 Task: In Heading Arial with underline. Font size of heading  '18'Font style of data Calibri. Font size of data  9Alignment of headline & data Align center. Fill color in heading,  RedFont color of data Black Apply border in Data No BorderIn the sheet   Inspire Sales log book
Action: Mouse moved to (268, 194)
Screenshot: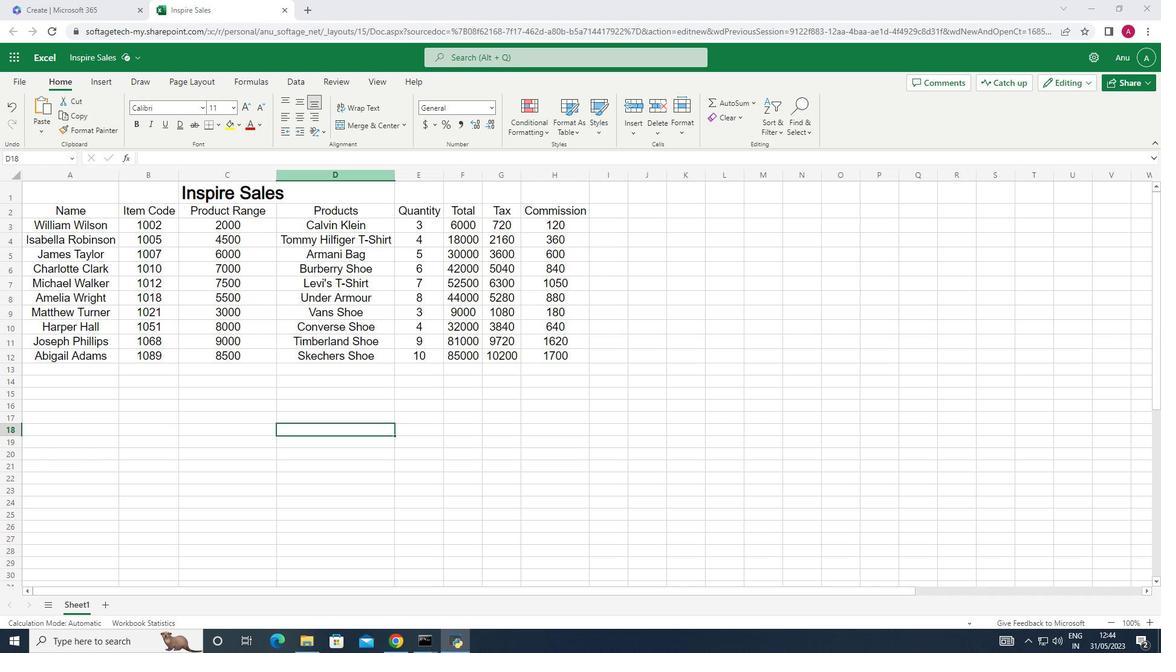 
Action: Mouse pressed left at (268, 194)
Screenshot: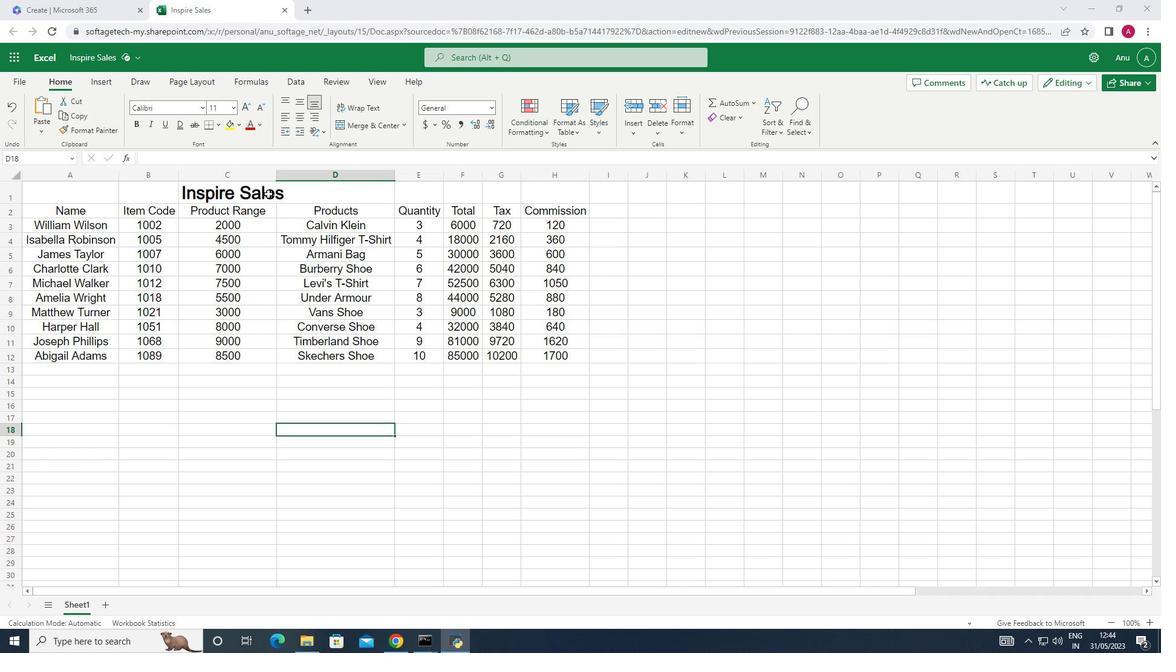 
Action: Mouse moved to (159, 122)
Screenshot: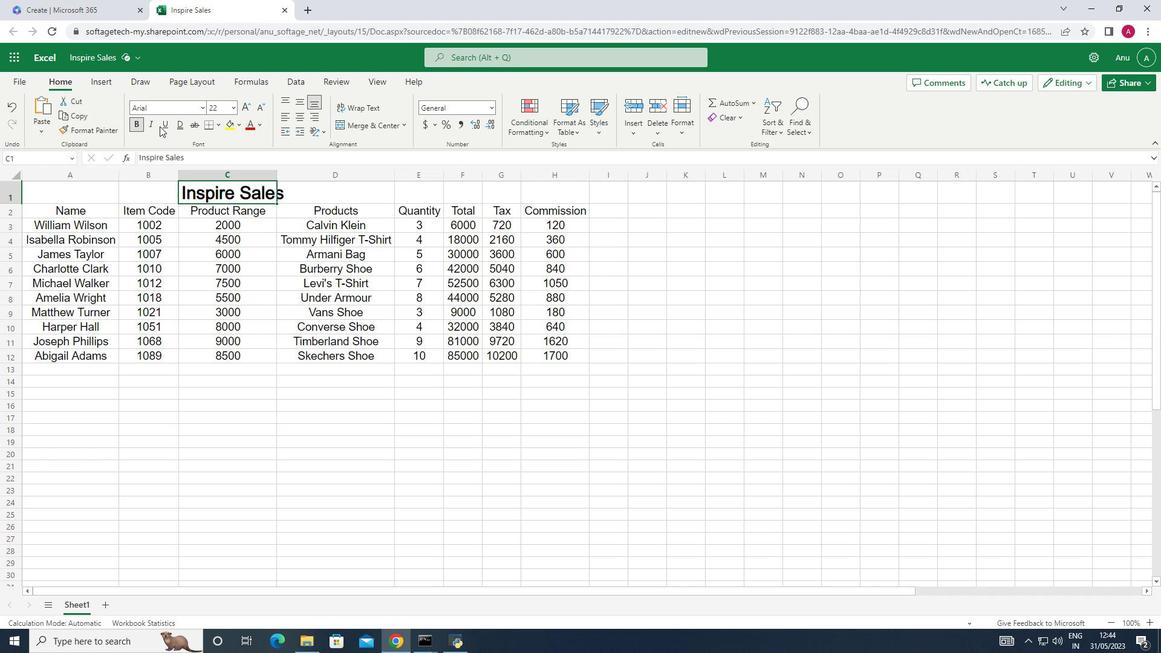 
Action: Mouse pressed left at (159, 122)
Screenshot: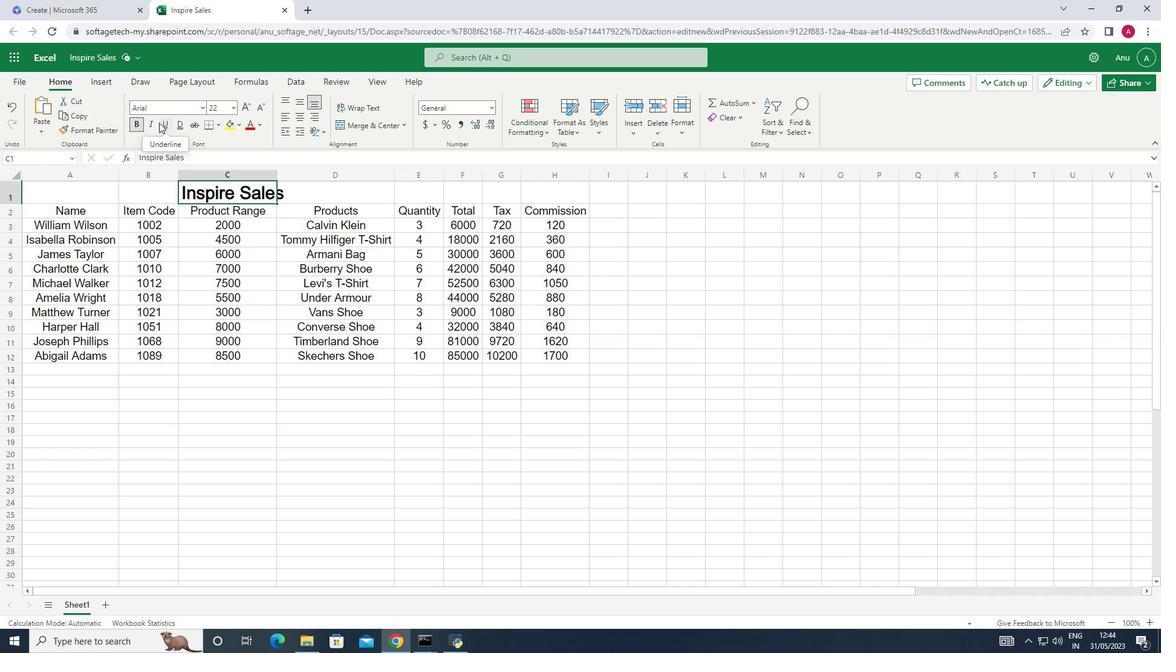 
Action: Mouse moved to (32, 211)
Screenshot: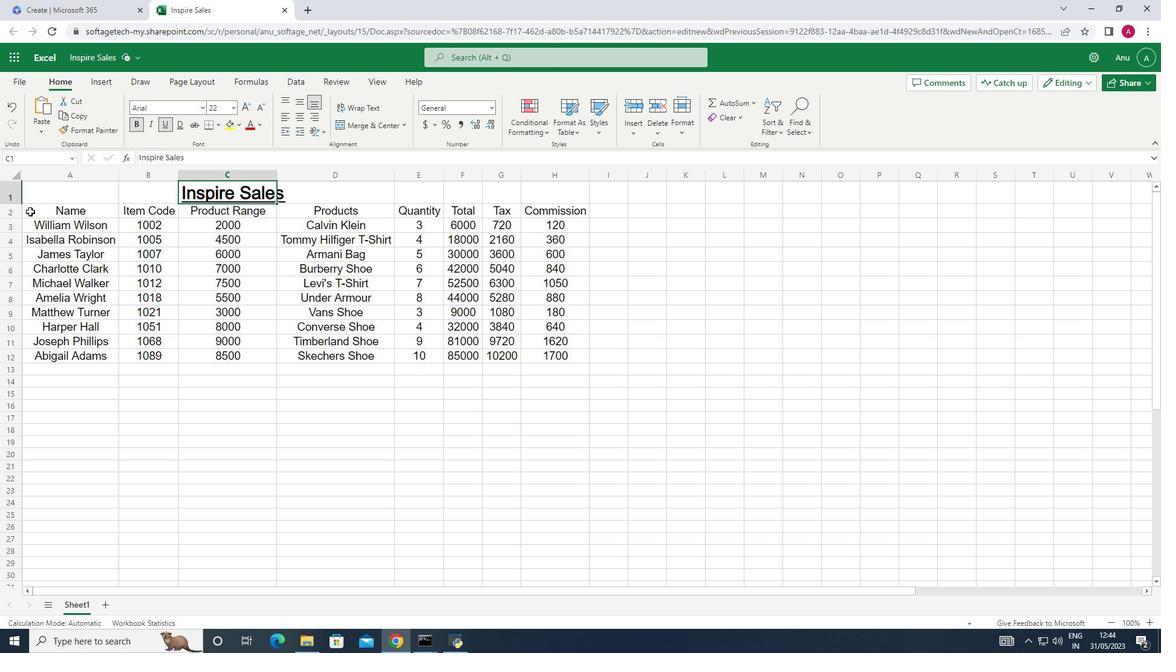 
Action: Mouse pressed left at (32, 211)
Screenshot: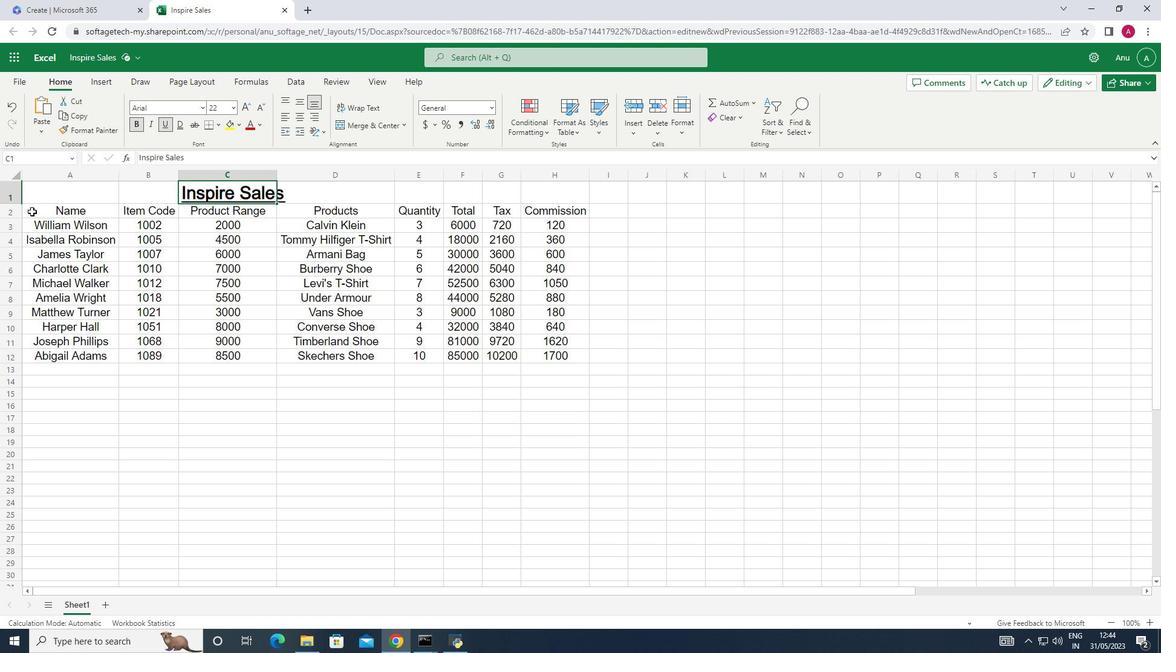 
Action: Mouse moved to (234, 105)
Screenshot: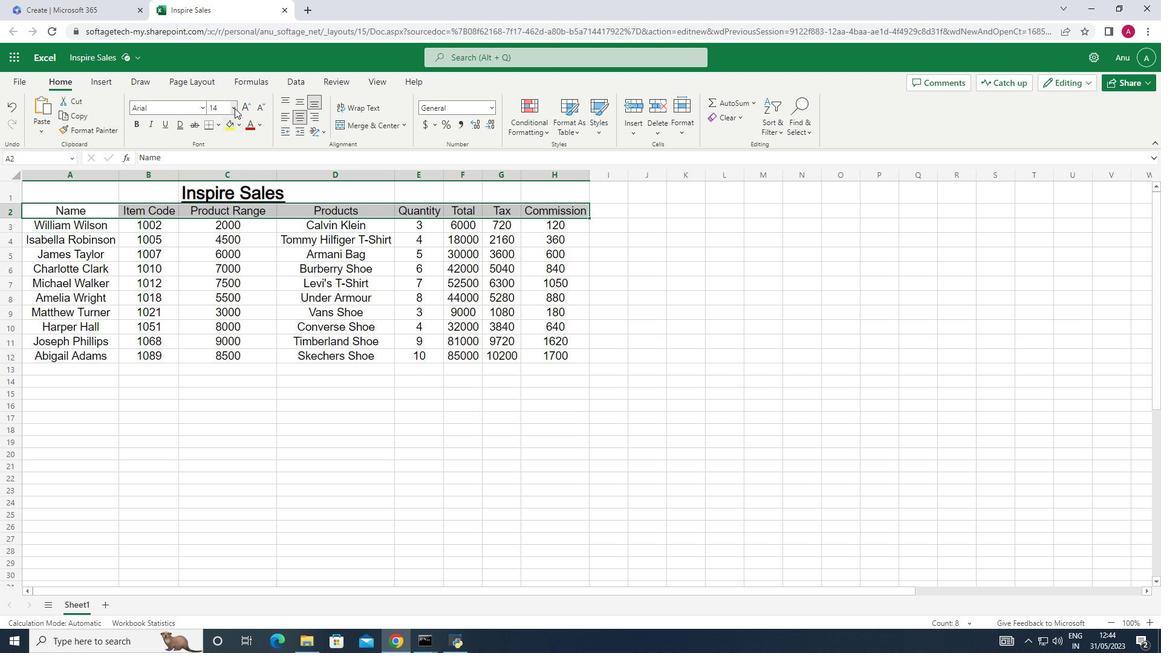 
Action: Mouse pressed left at (234, 105)
Screenshot: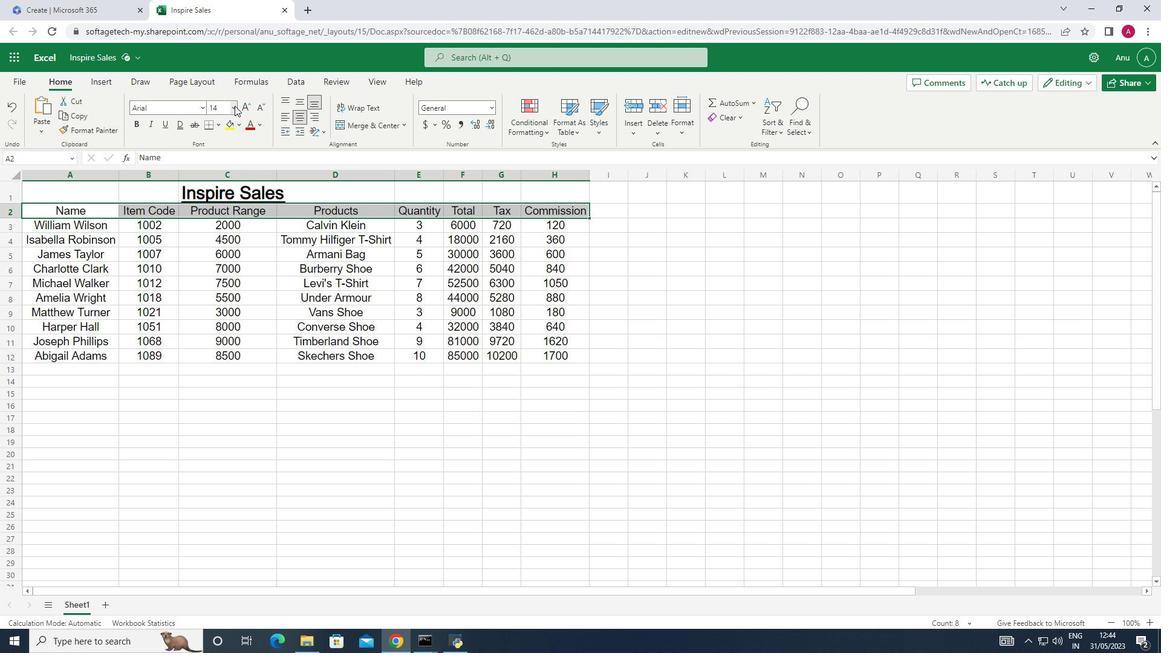 
Action: Mouse moved to (222, 238)
Screenshot: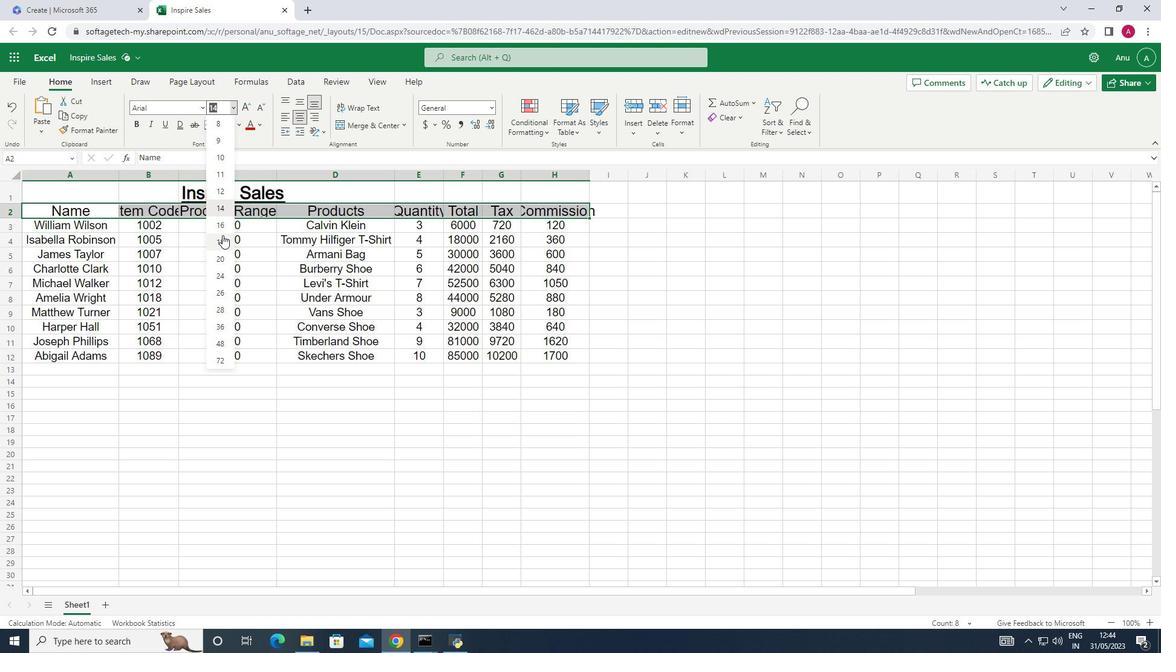 
Action: Mouse pressed left at (222, 238)
Screenshot: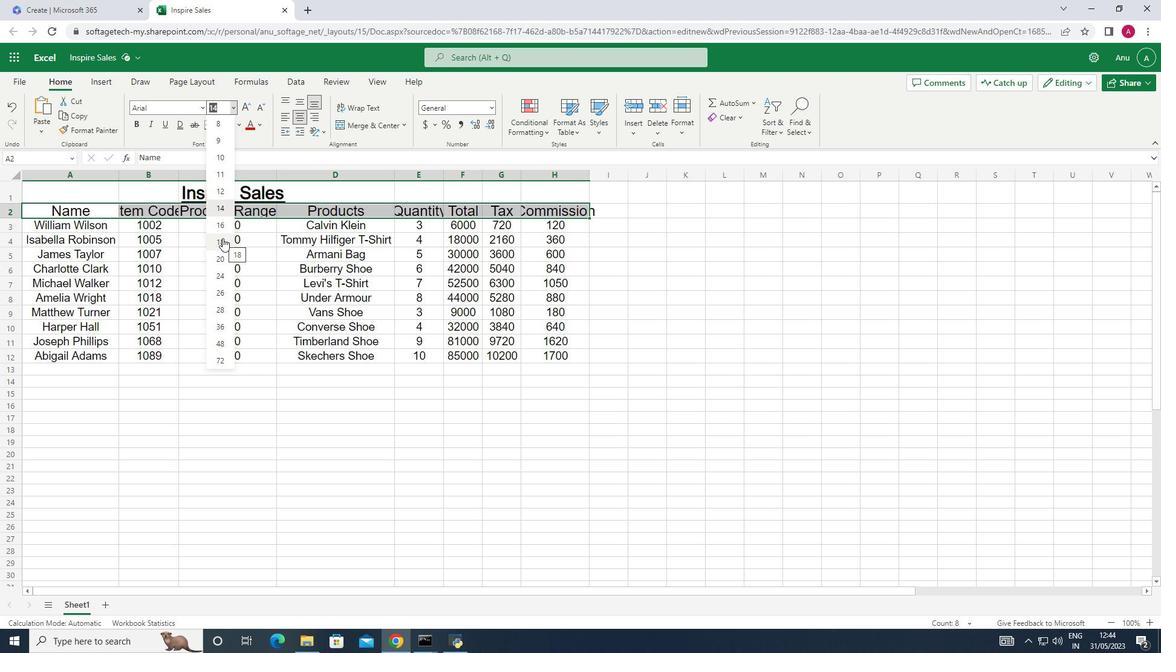 
Action: Mouse moved to (203, 106)
Screenshot: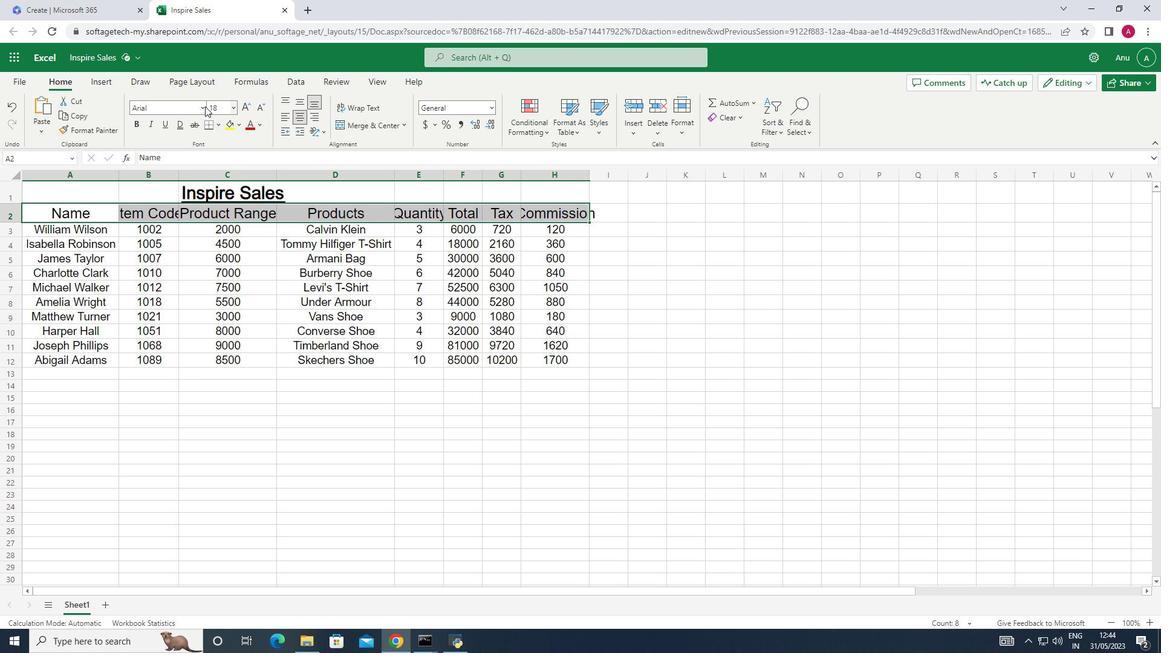 
Action: Mouse pressed left at (203, 106)
Screenshot: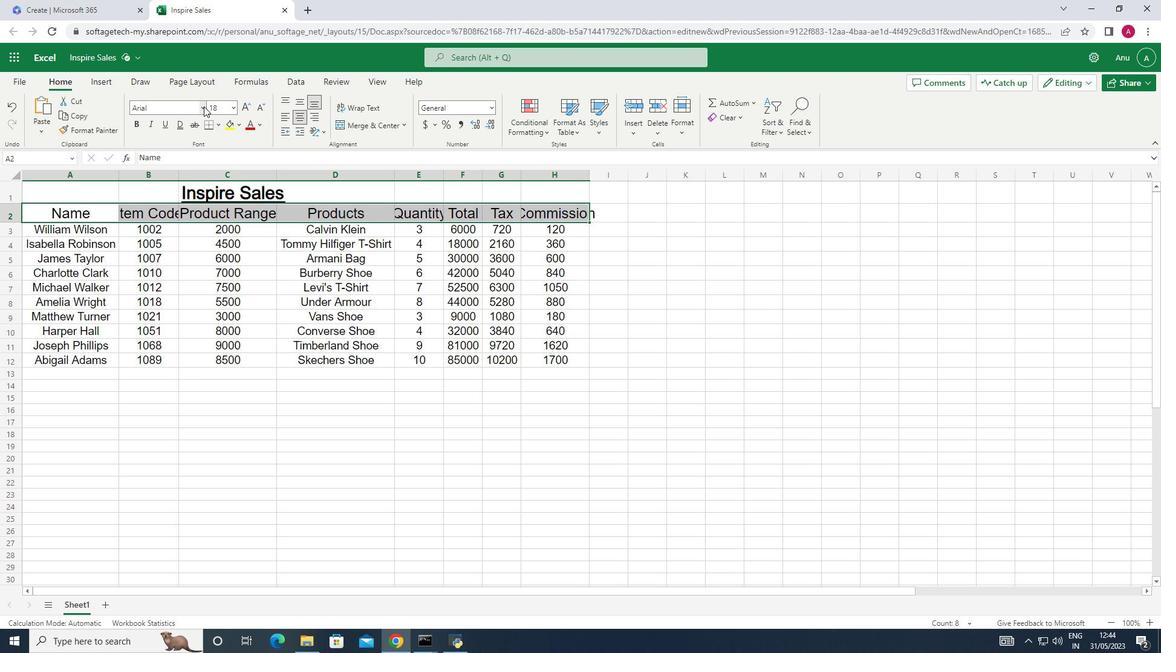 
Action: Mouse moved to (167, 221)
Screenshot: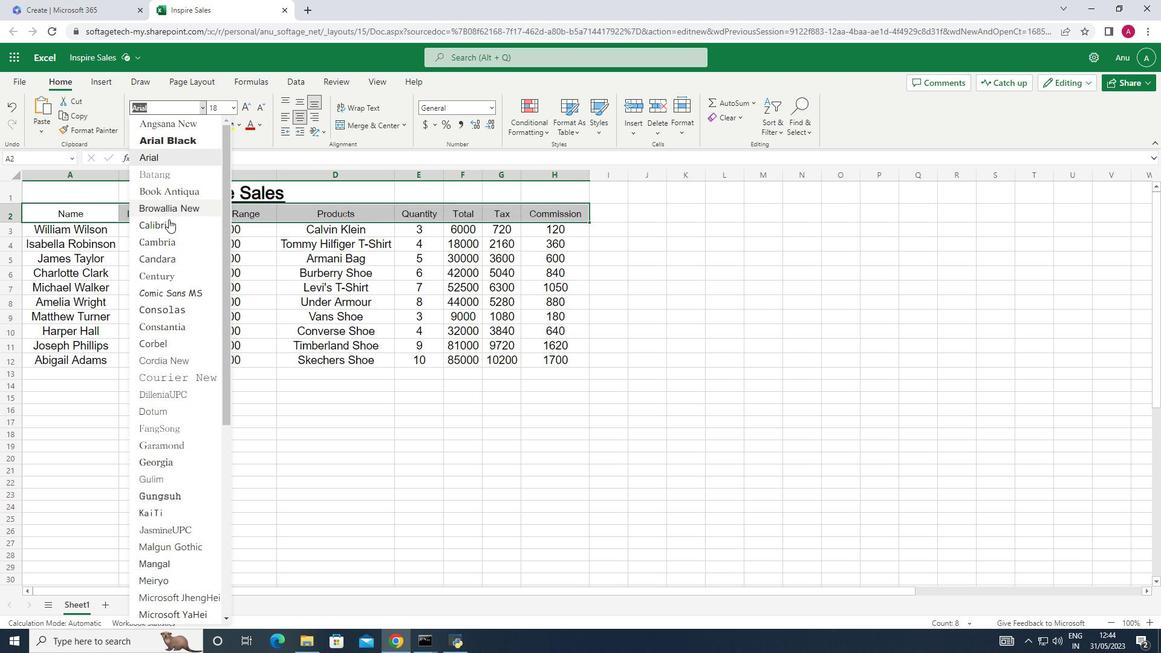 
Action: Mouse pressed left at (167, 221)
Screenshot: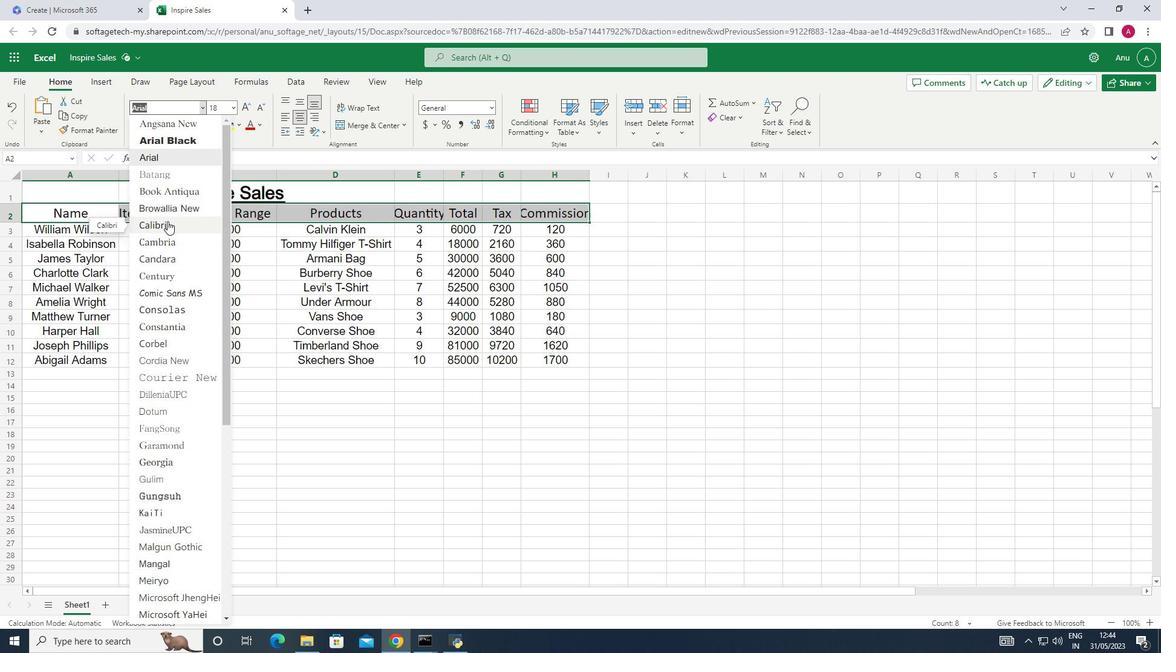 
Action: Mouse moved to (55, 228)
Screenshot: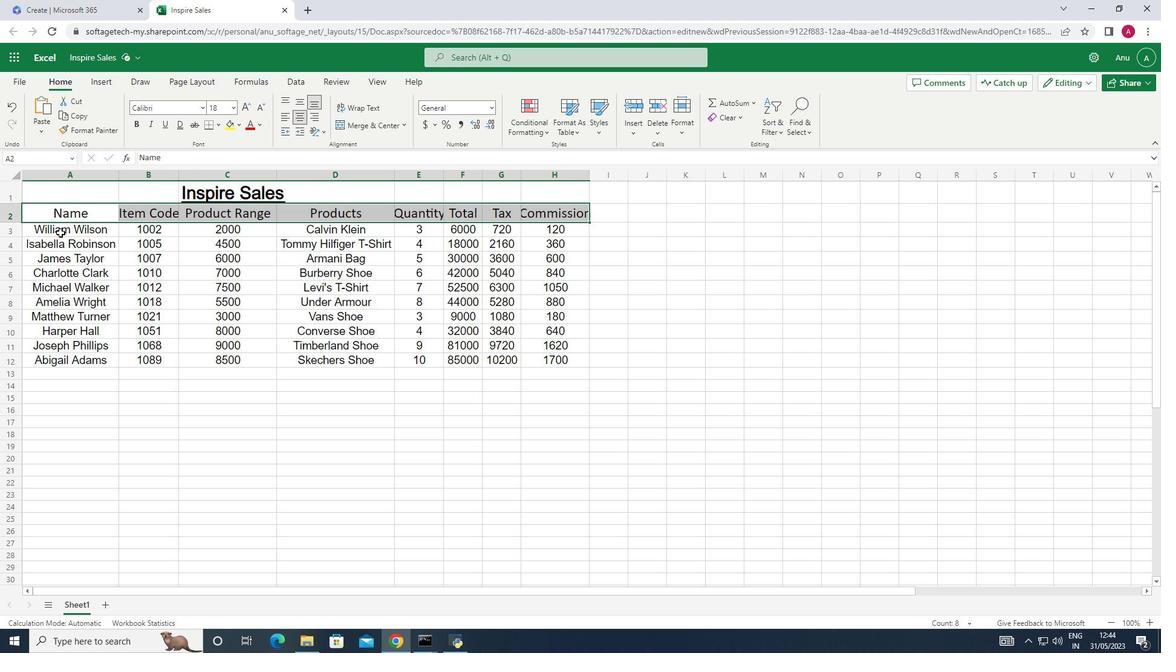 
Action: Mouse pressed left at (55, 228)
Screenshot: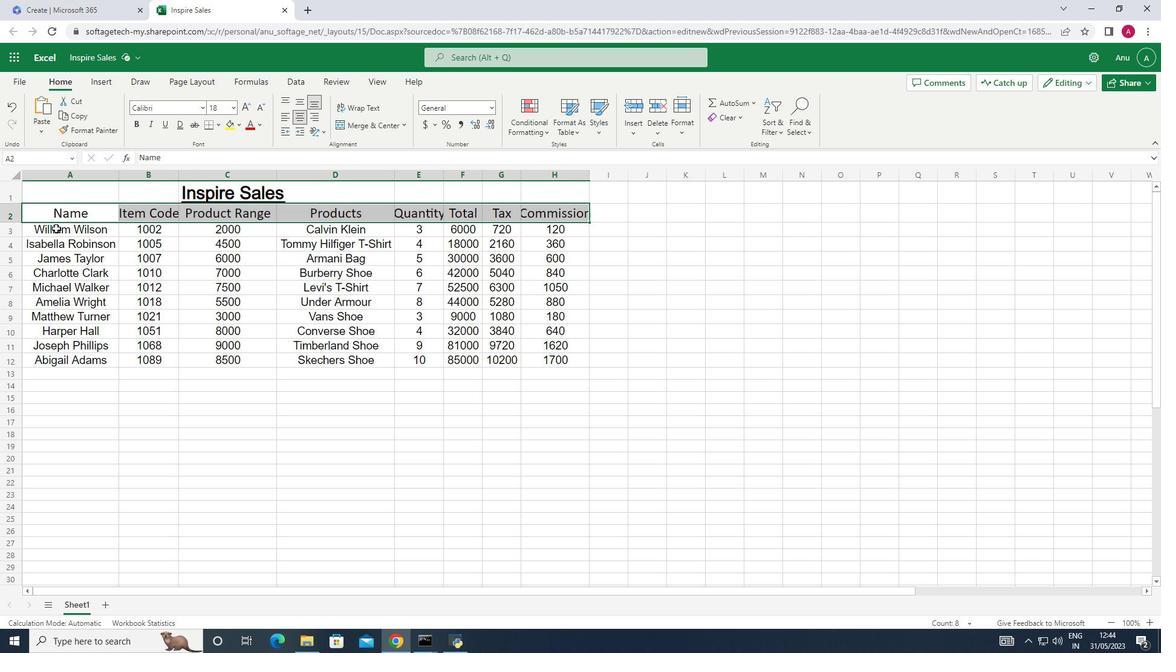 
Action: Mouse moved to (233, 105)
Screenshot: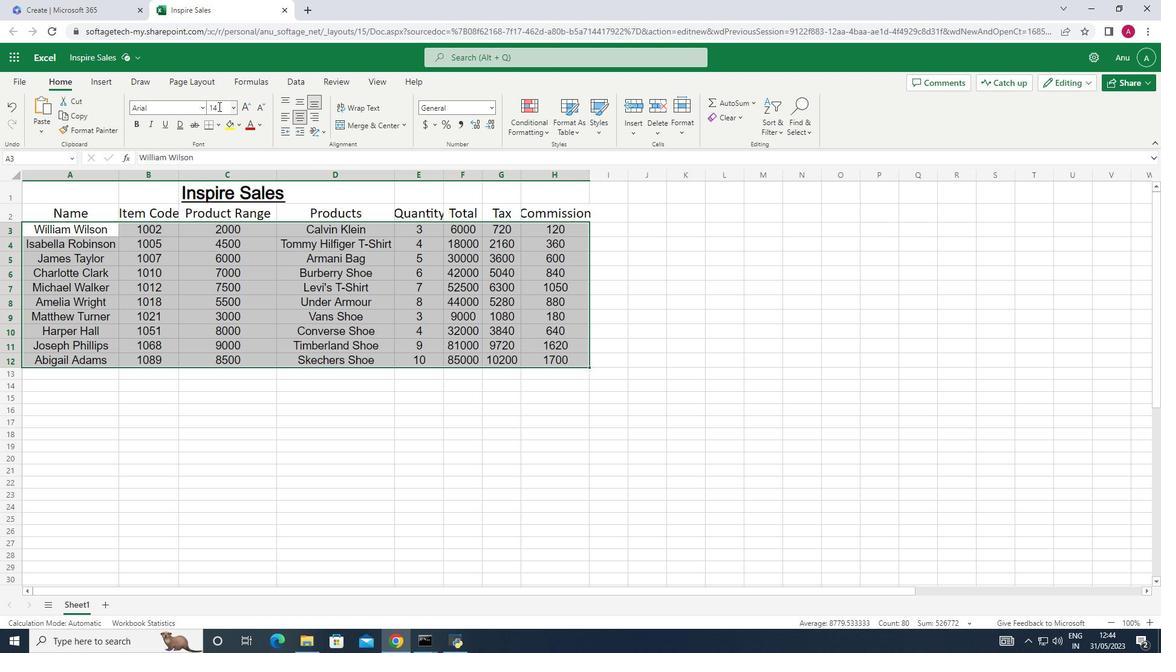 
Action: Mouse pressed left at (233, 105)
Screenshot: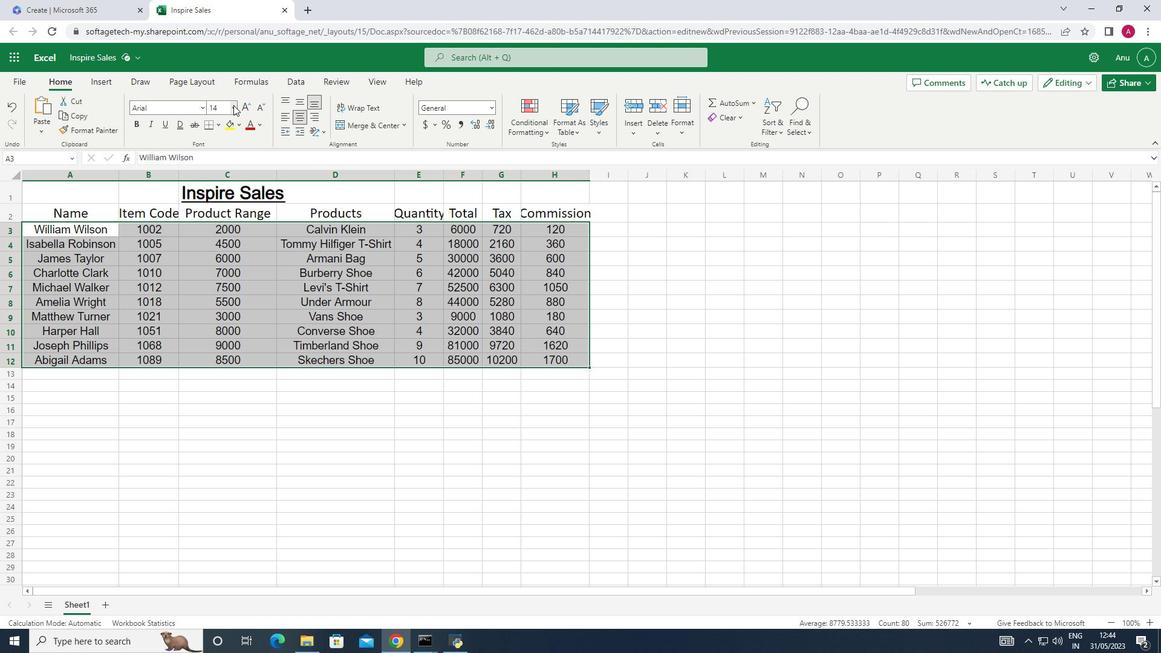 
Action: Mouse moved to (220, 143)
Screenshot: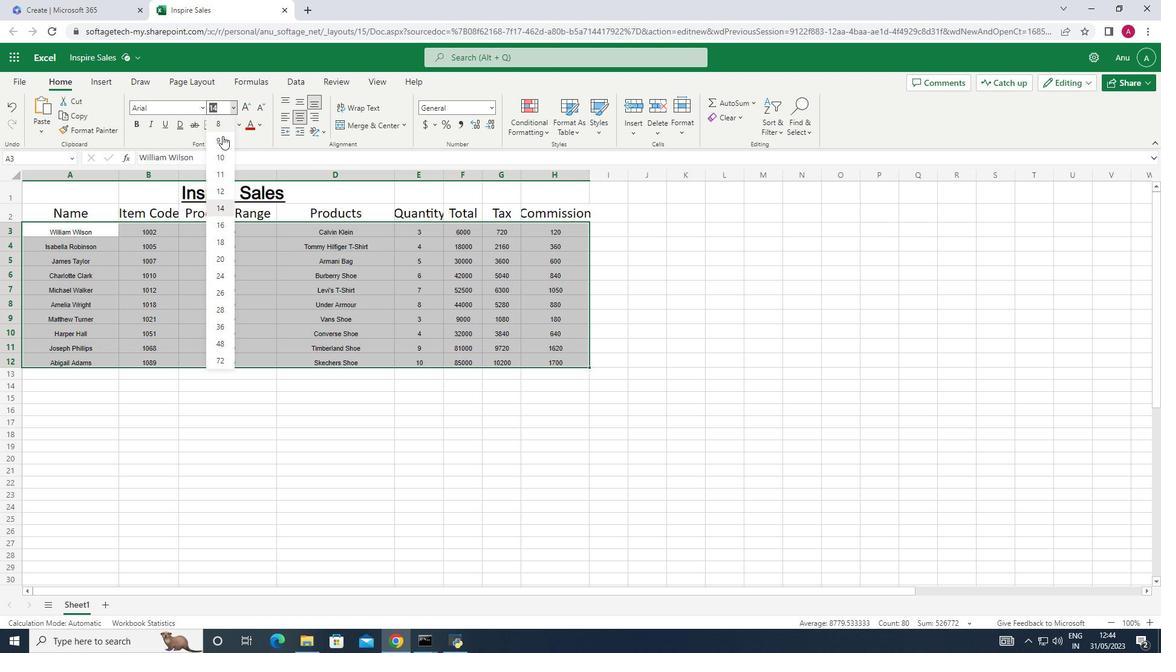 
Action: Mouse pressed left at (220, 143)
Screenshot: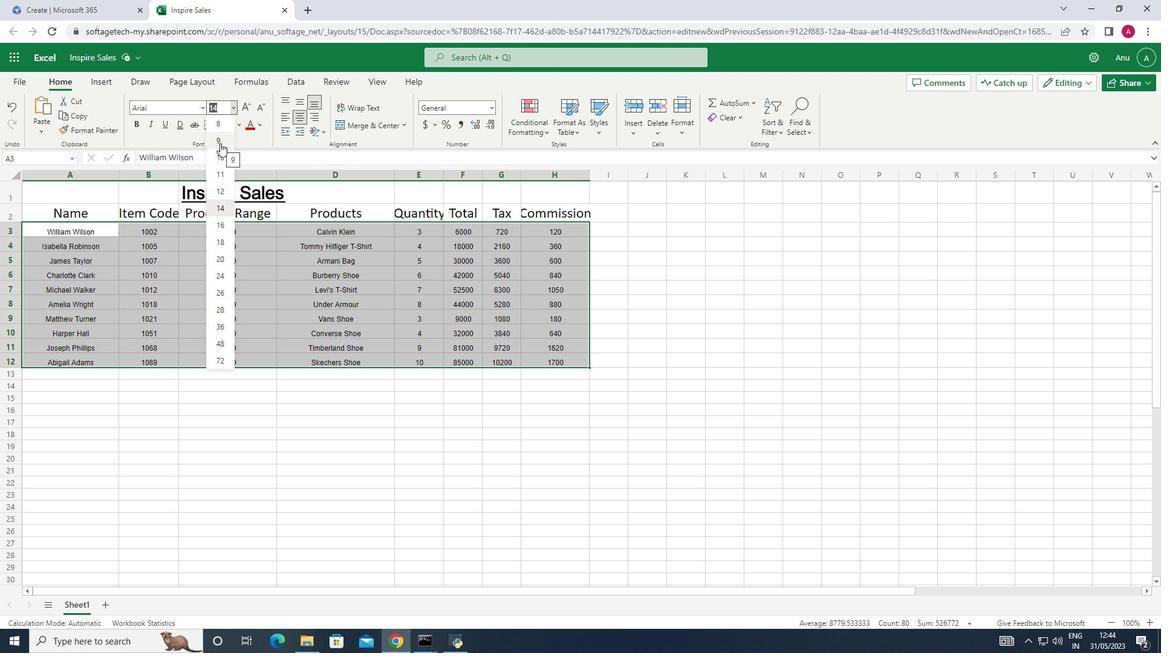 
Action: Mouse moved to (300, 115)
Screenshot: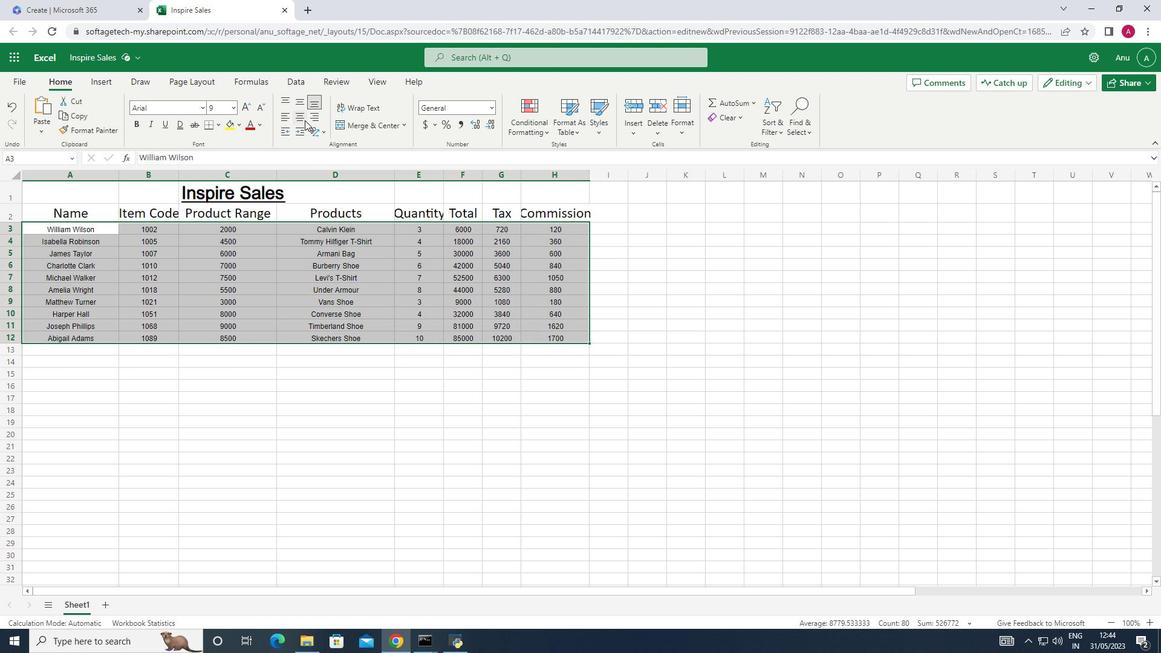 
Action: Mouse pressed left at (300, 115)
Screenshot: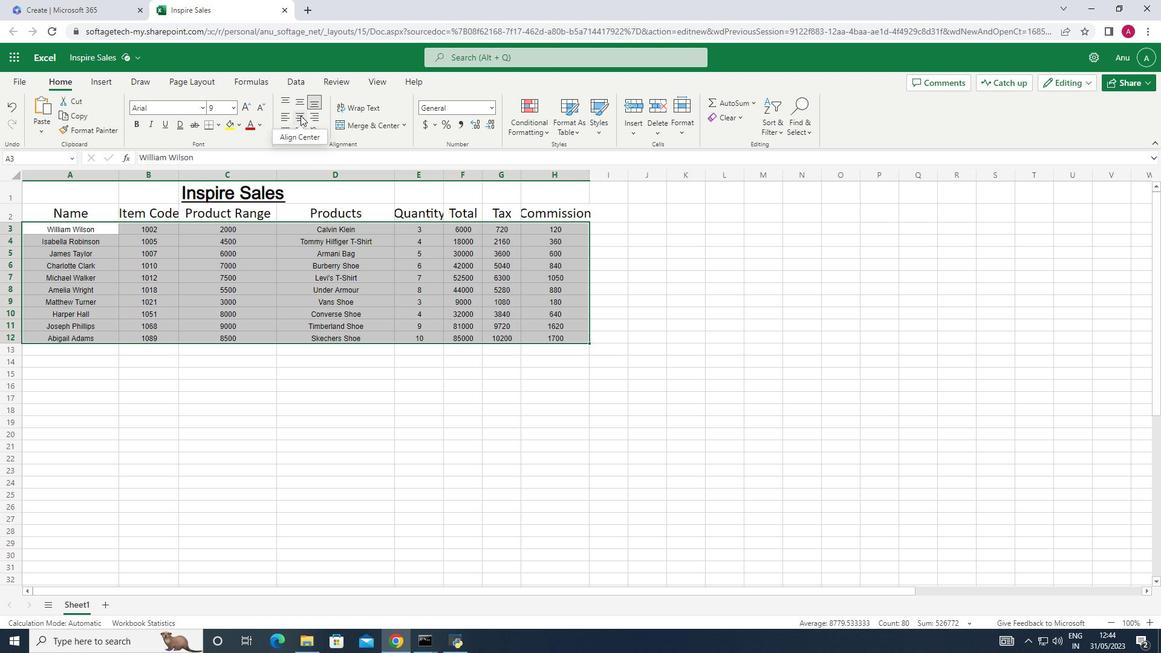 
Action: Mouse pressed left at (300, 115)
Screenshot: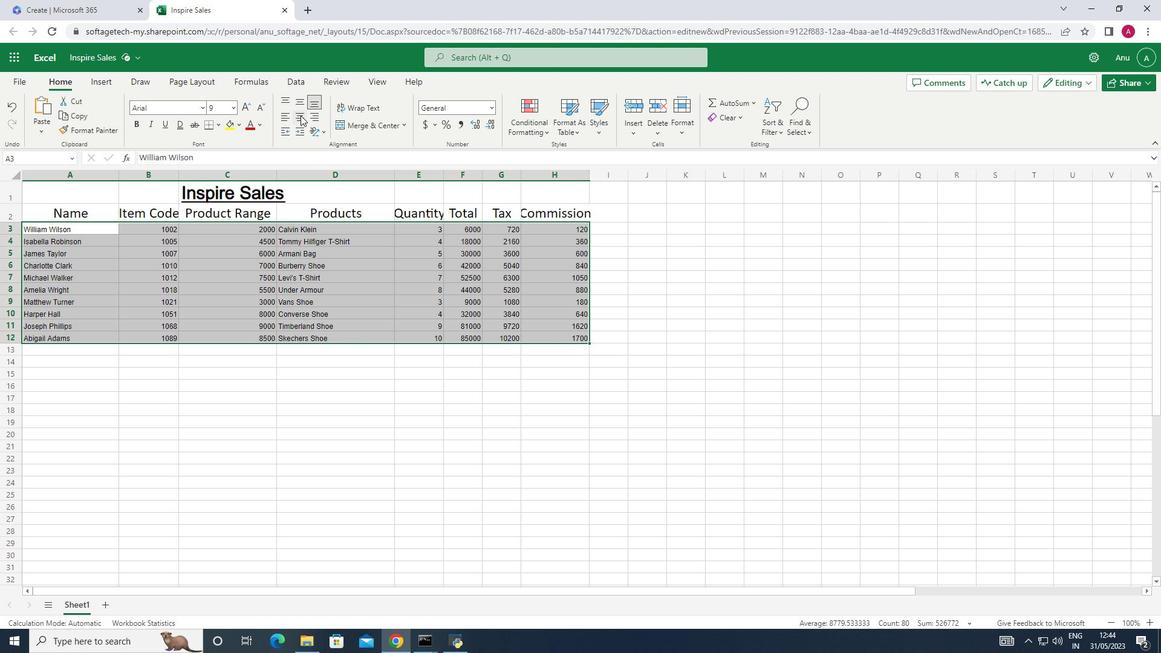 
Action: Mouse moved to (100, 211)
Screenshot: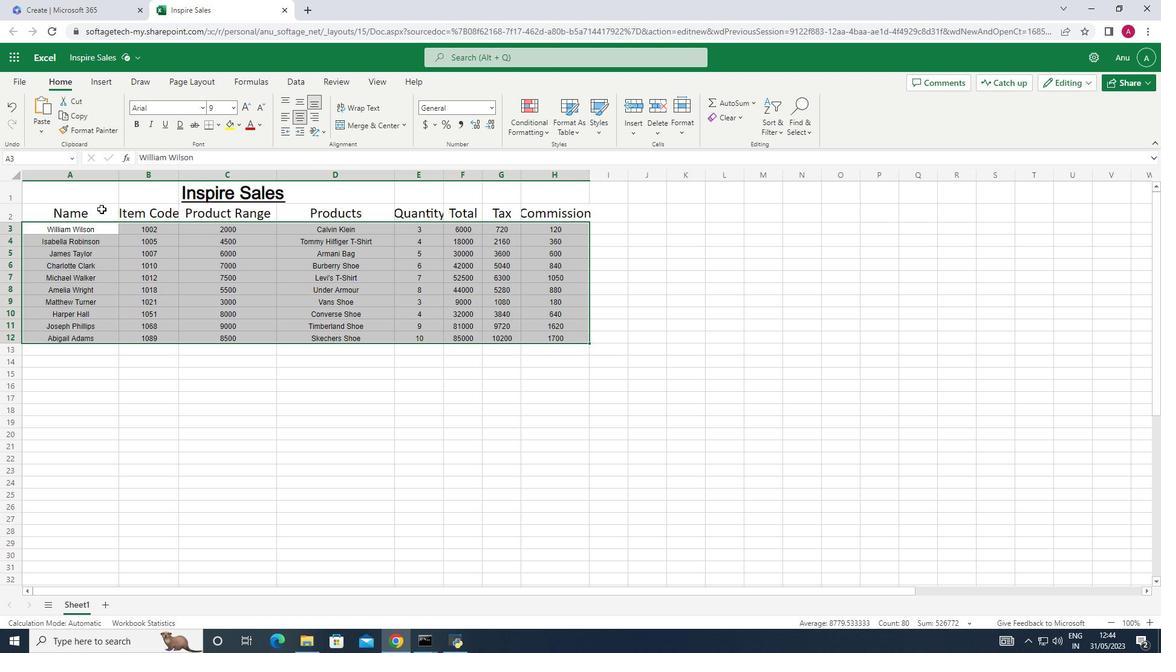 
Action: Mouse pressed left at (100, 211)
Screenshot: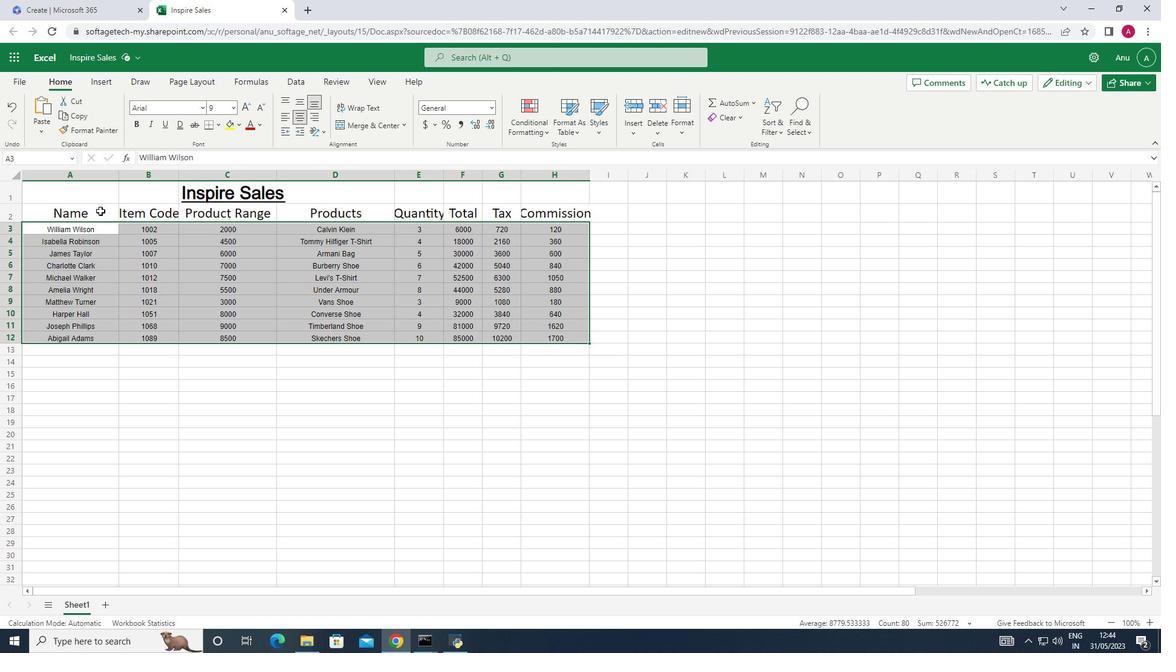 
Action: Mouse moved to (251, 125)
Screenshot: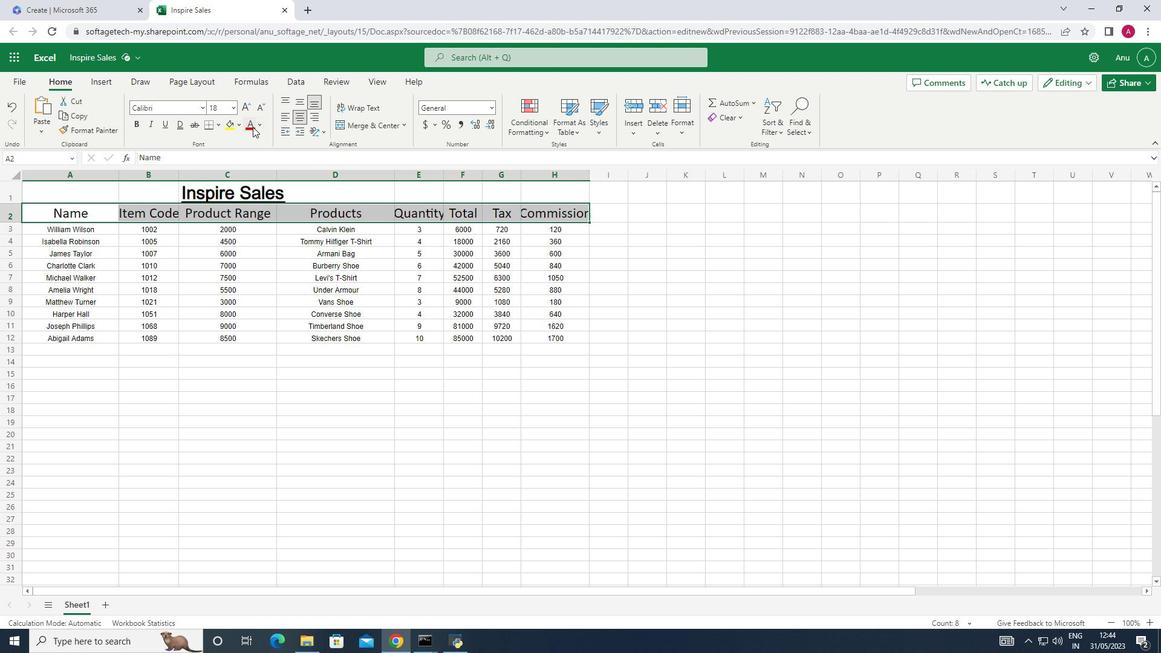 
Action: Mouse pressed left at (251, 125)
Screenshot: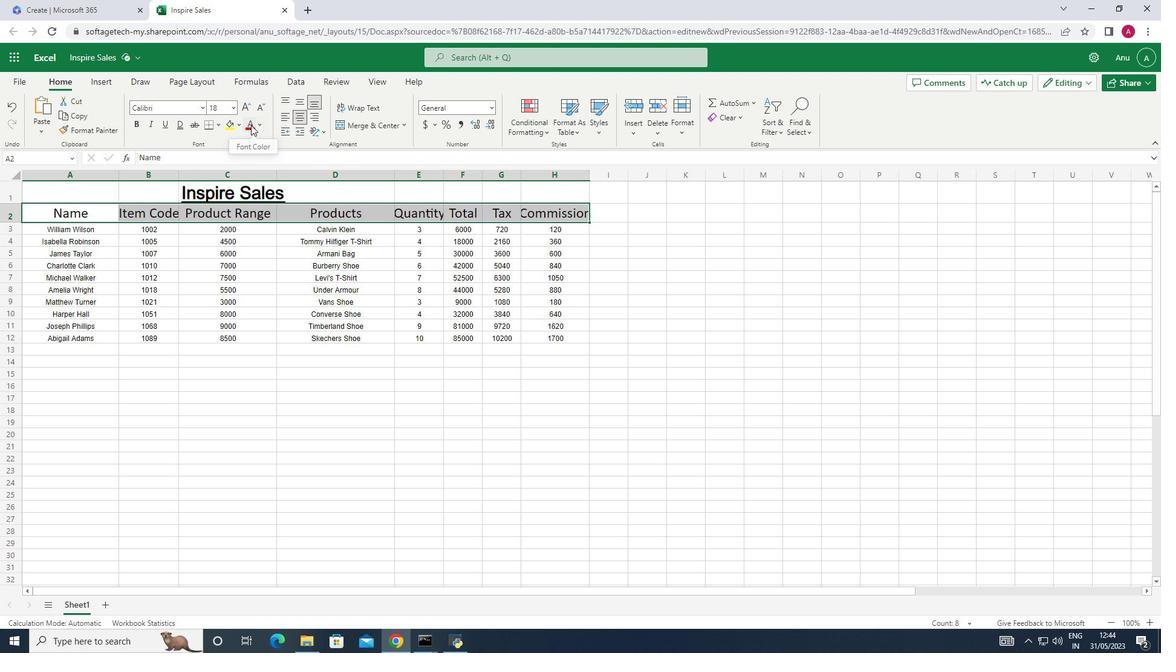 
Action: Mouse moved to (238, 124)
Screenshot: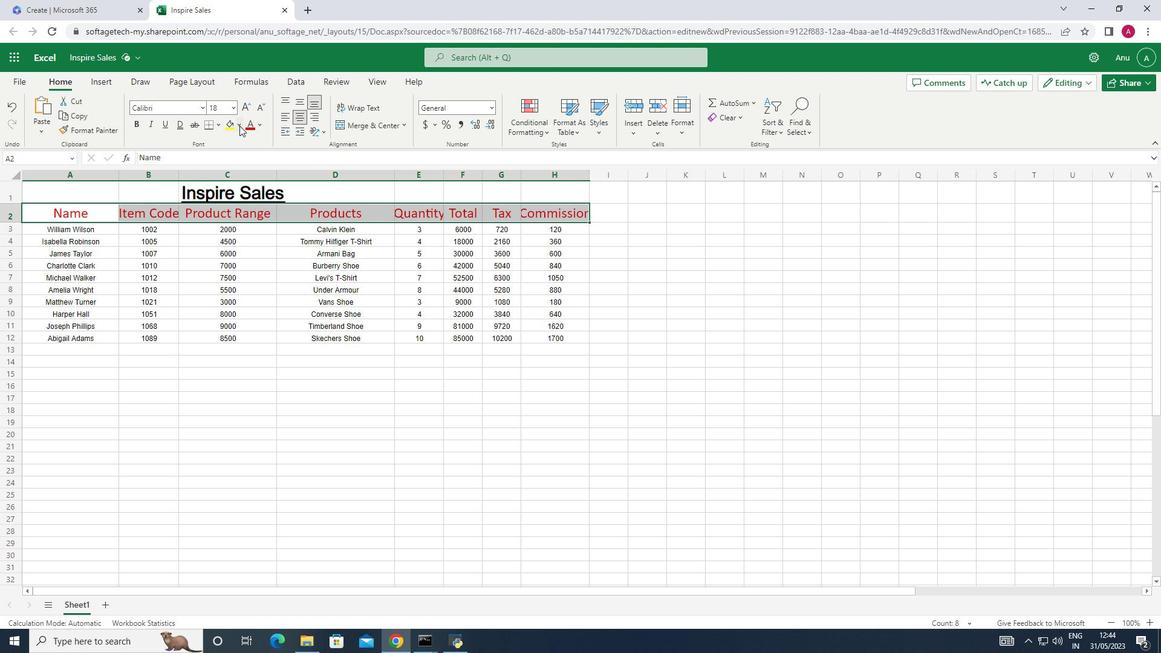 
Action: Mouse pressed left at (238, 124)
Screenshot: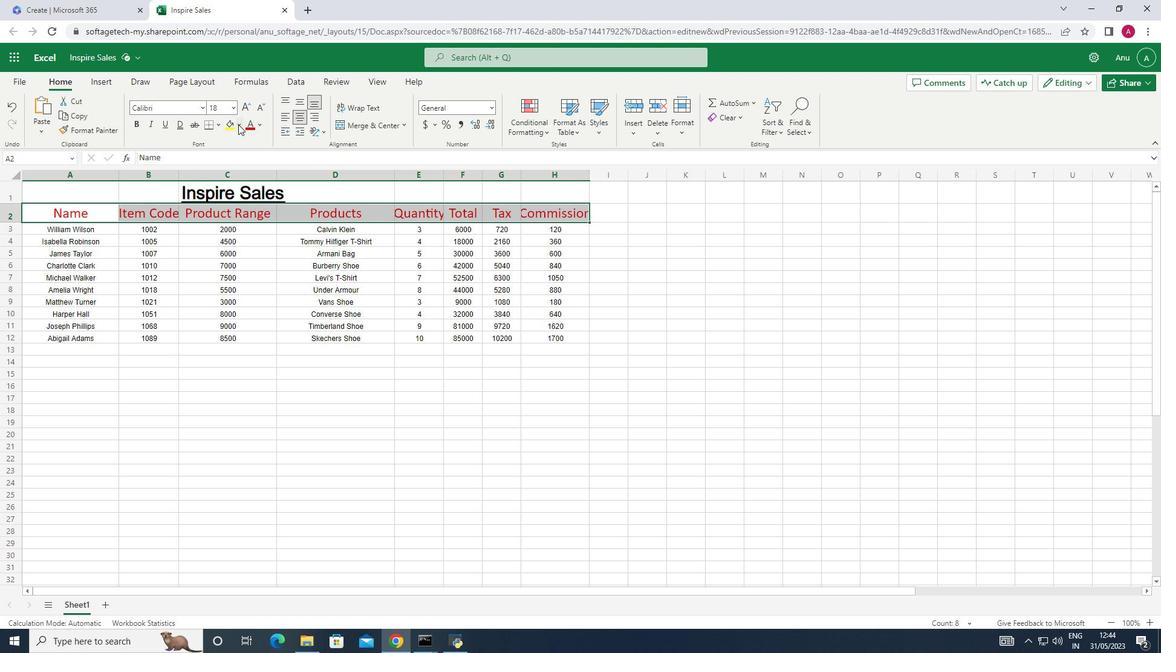 
Action: Mouse moved to (246, 158)
Screenshot: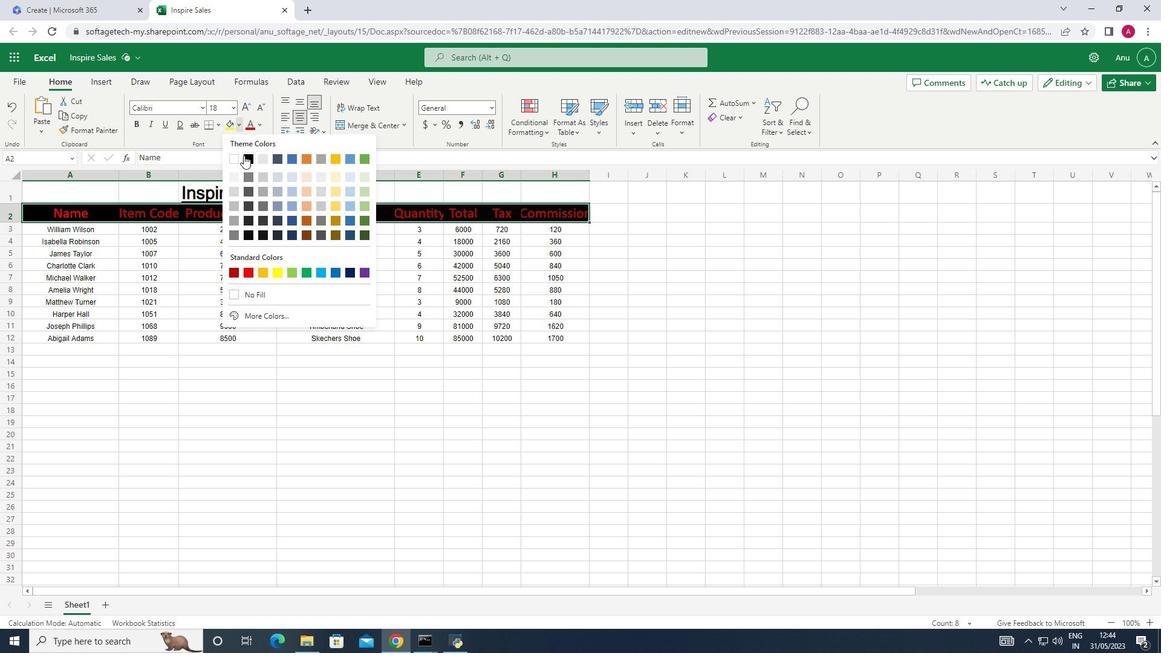 
Action: Mouse pressed left at (246, 158)
Screenshot: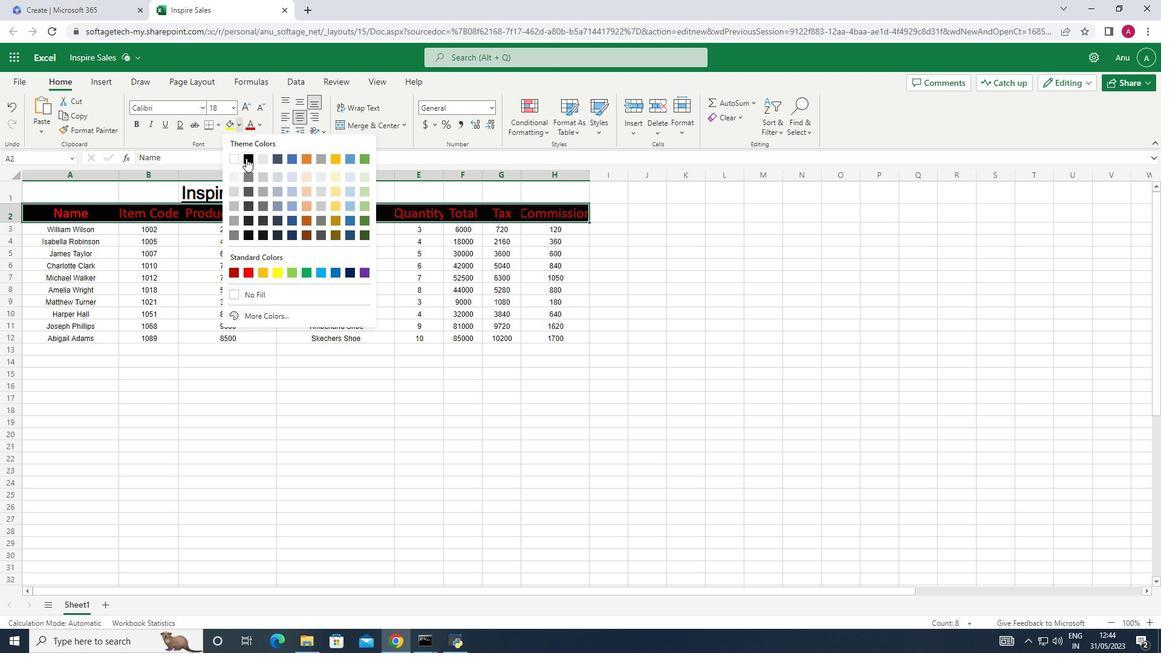 
Action: Mouse moved to (425, 369)
Screenshot: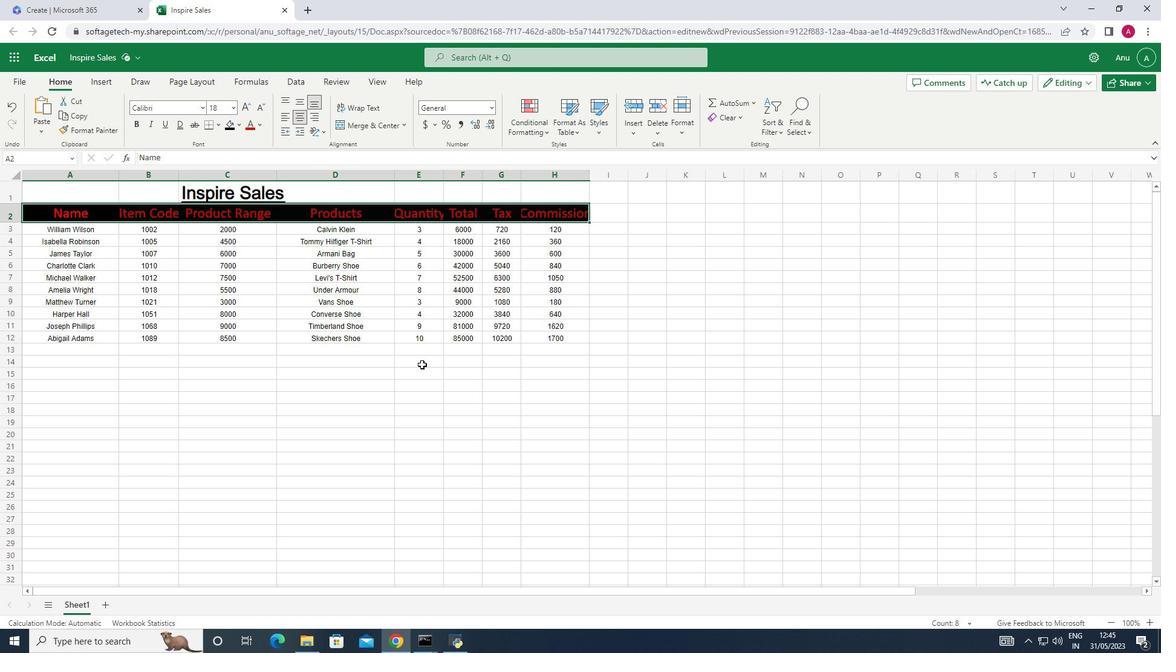 
Action: Mouse pressed left at (425, 369)
Screenshot: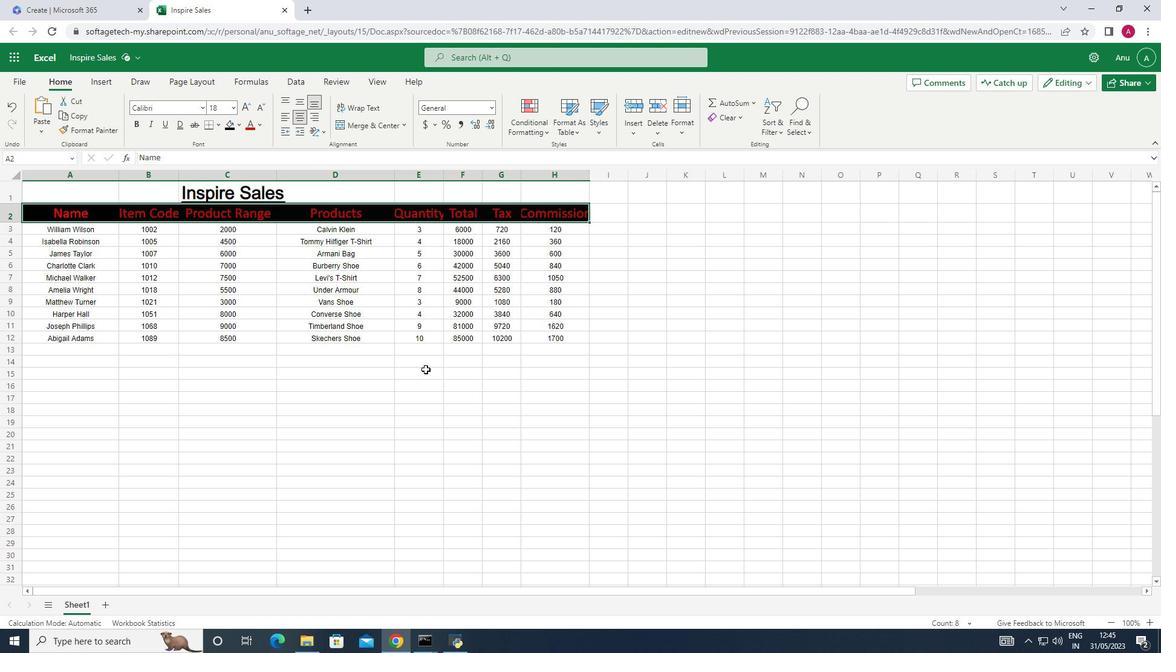 
Action: Mouse moved to (425, 369)
Screenshot: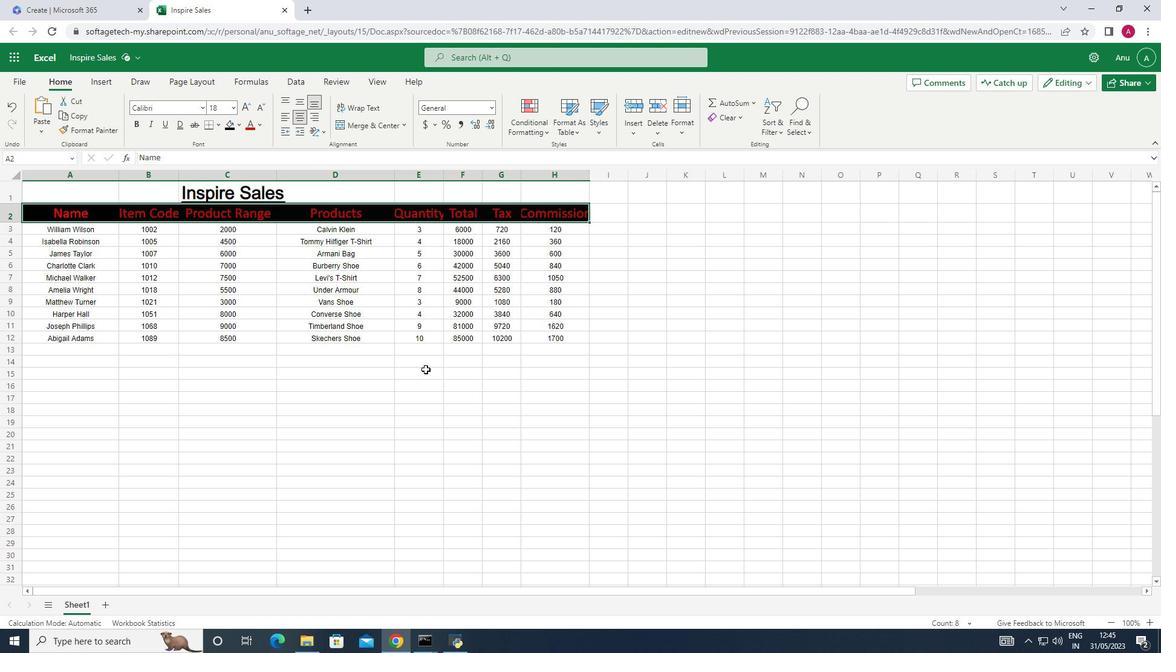 
